 Task: Add Mrm Sour Berry Flavored Driven Dry Scoop Pre-Workout Boost to the cart.
Action: Mouse moved to (228, 124)
Screenshot: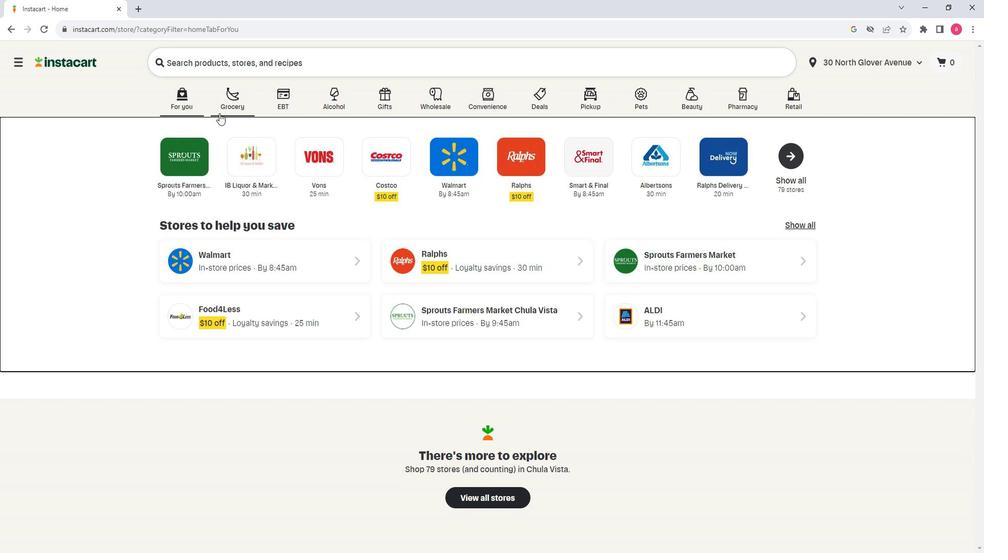
Action: Mouse pressed left at (228, 124)
Screenshot: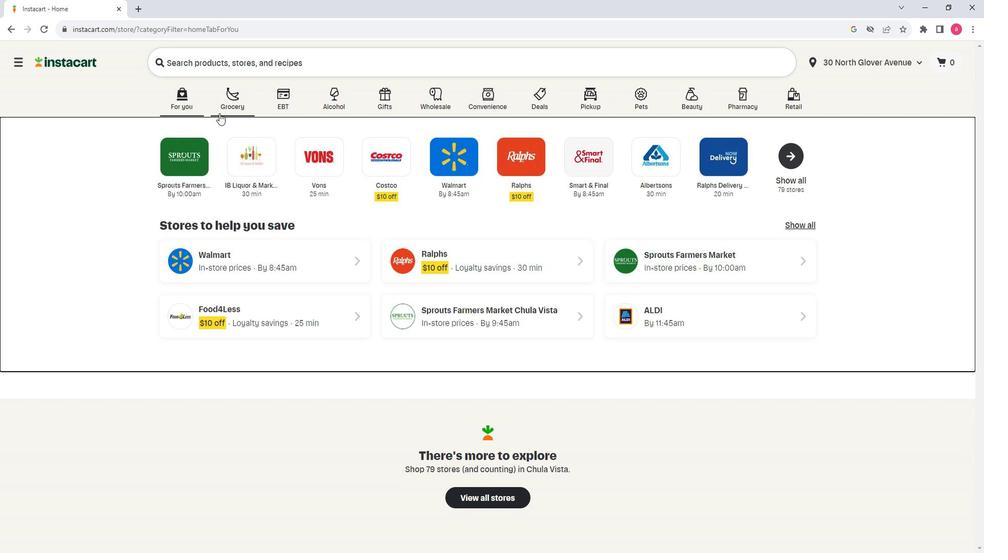 
Action: Mouse moved to (340, 307)
Screenshot: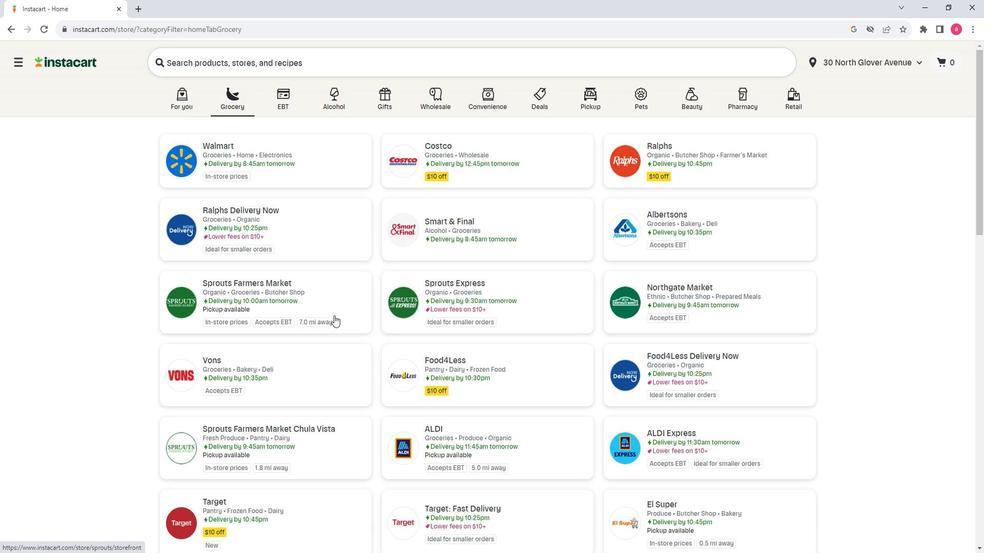 
Action: Mouse pressed left at (340, 307)
Screenshot: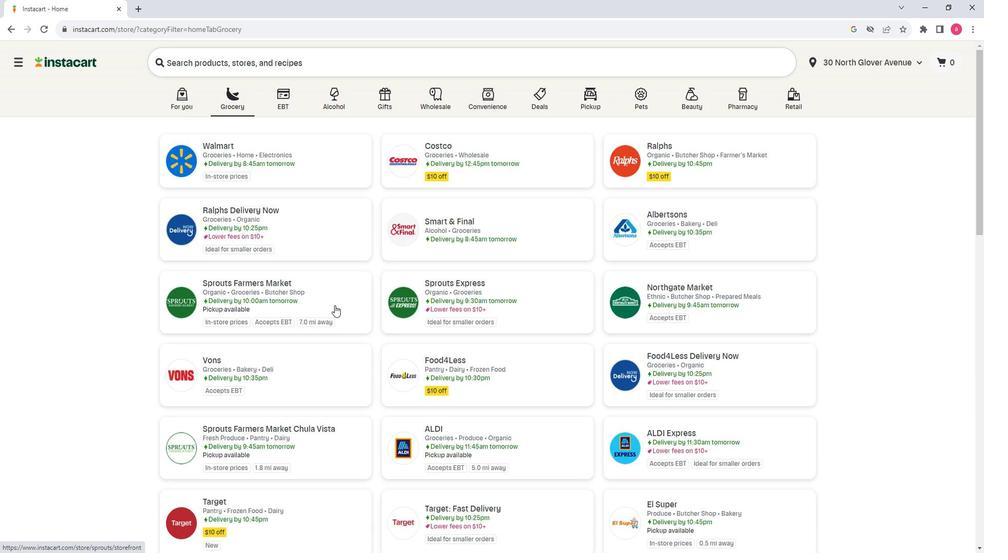 
Action: Mouse moved to (107, 321)
Screenshot: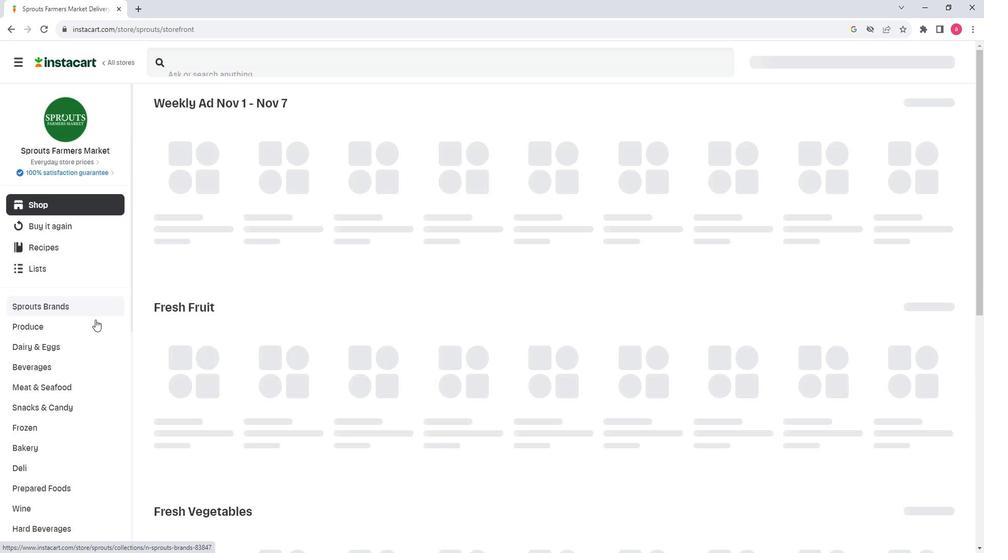 
Action: Mouse scrolled (107, 321) with delta (0, 0)
Screenshot: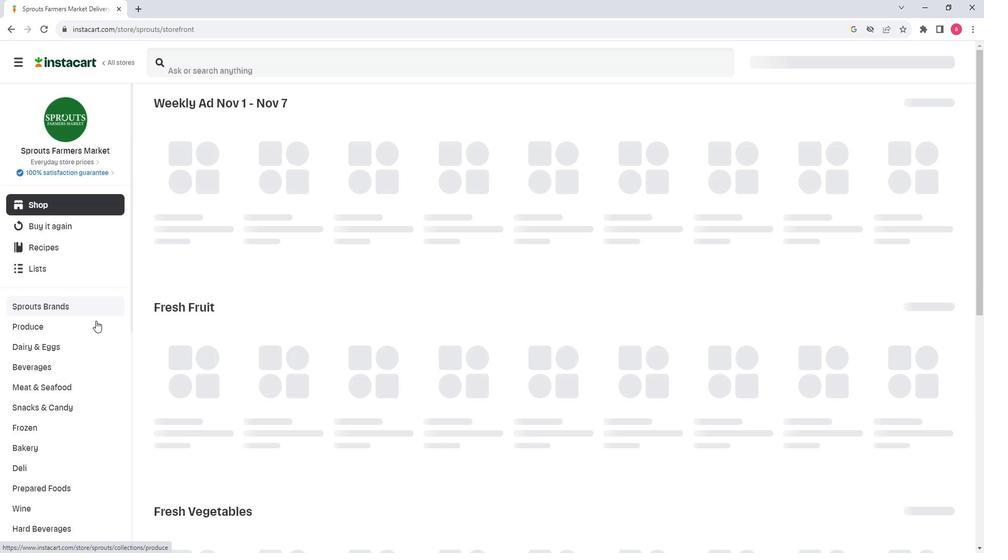 
Action: Mouse scrolled (107, 321) with delta (0, 0)
Screenshot: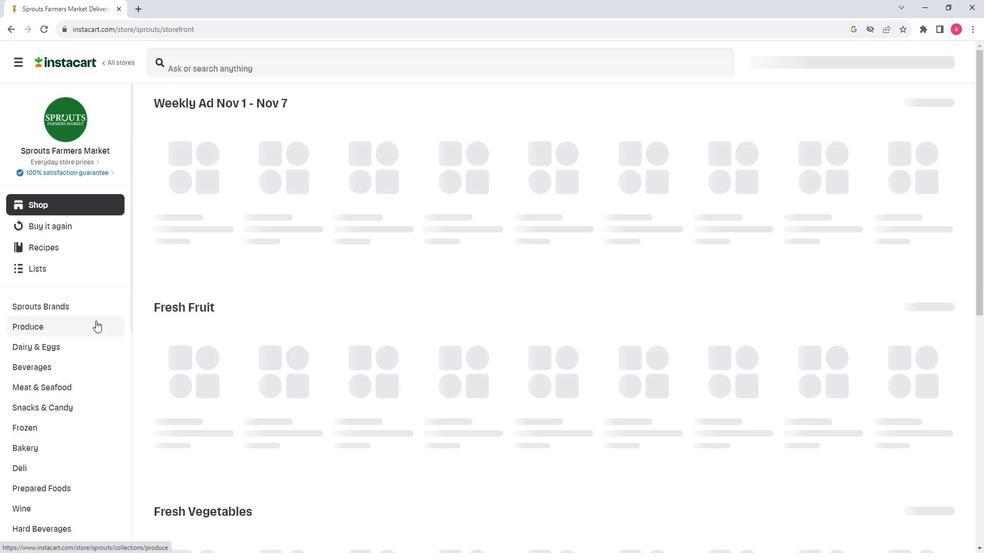 
Action: Mouse scrolled (107, 321) with delta (0, 0)
Screenshot: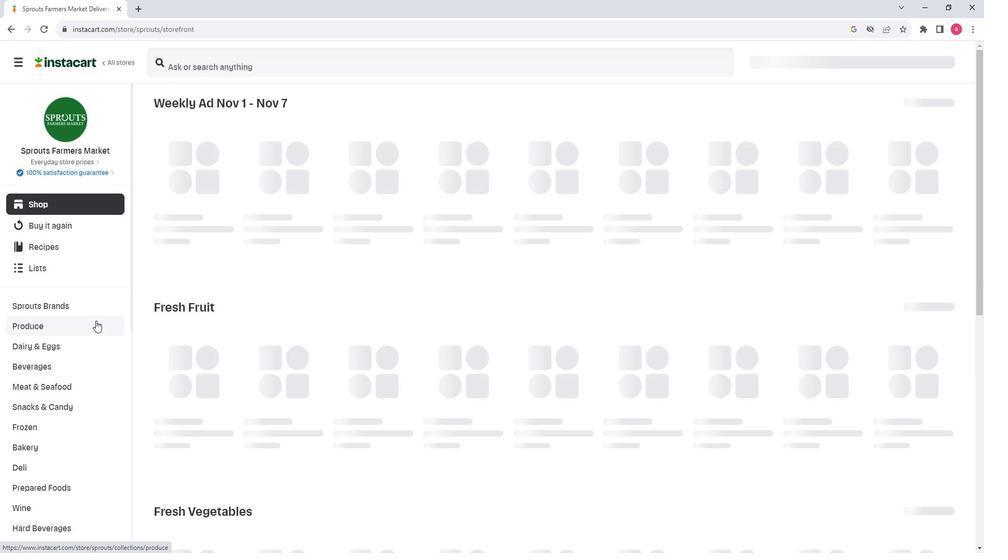 
Action: Mouse scrolled (107, 321) with delta (0, 0)
Screenshot: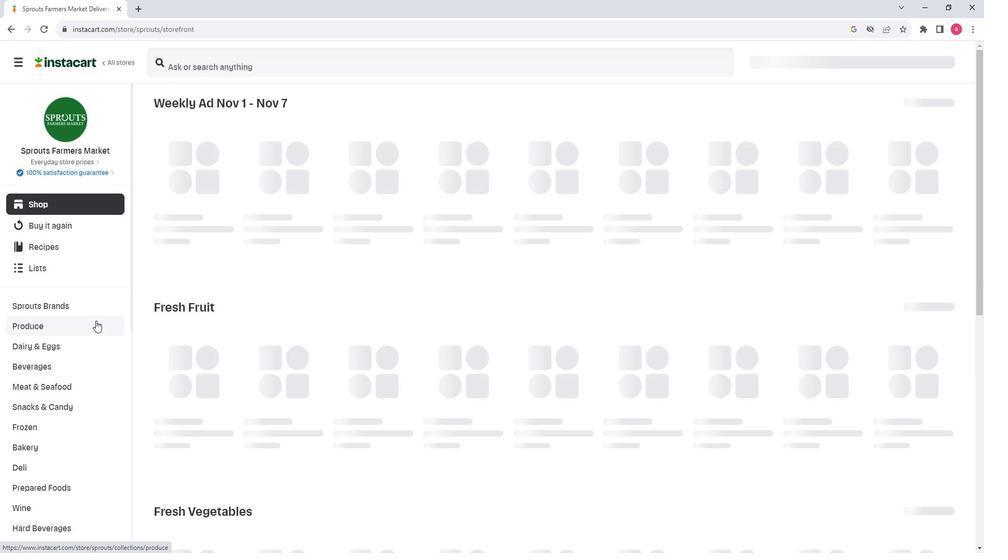 
Action: Mouse scrolled (107, 321) with delta (0, 0)
Screenshot: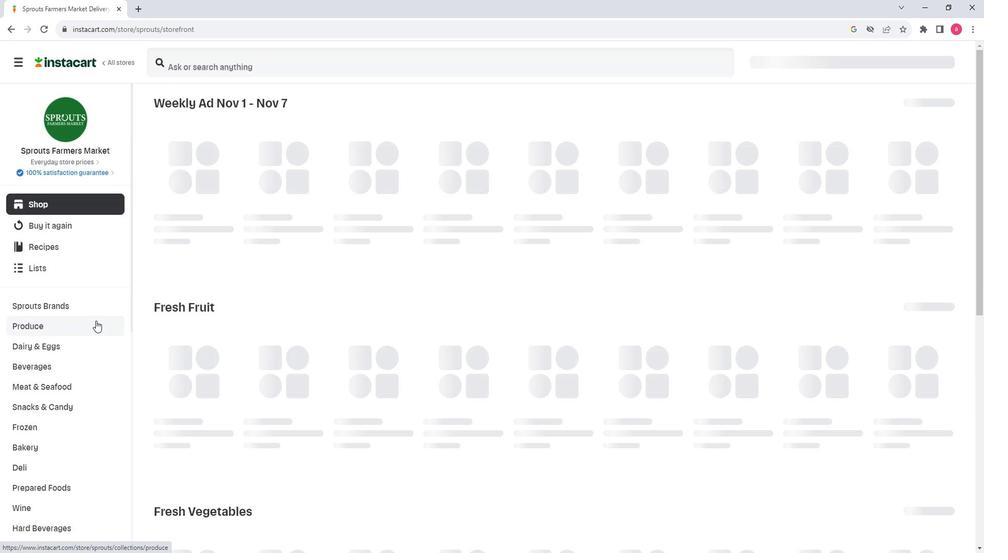 
Action: Mouse moved to (78, 436)
Screenshot: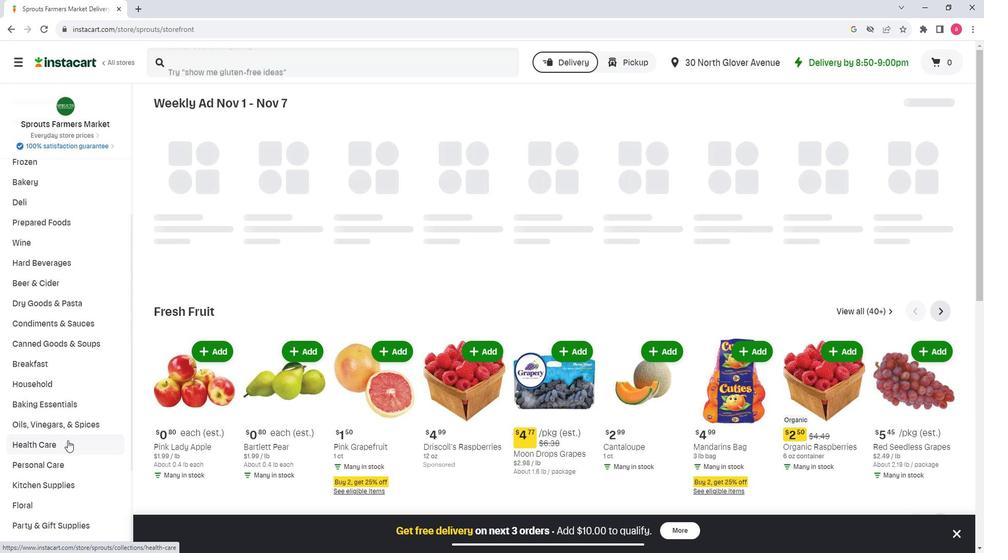 
Action: Mouse pressed left at (78, 436)
Screenshot: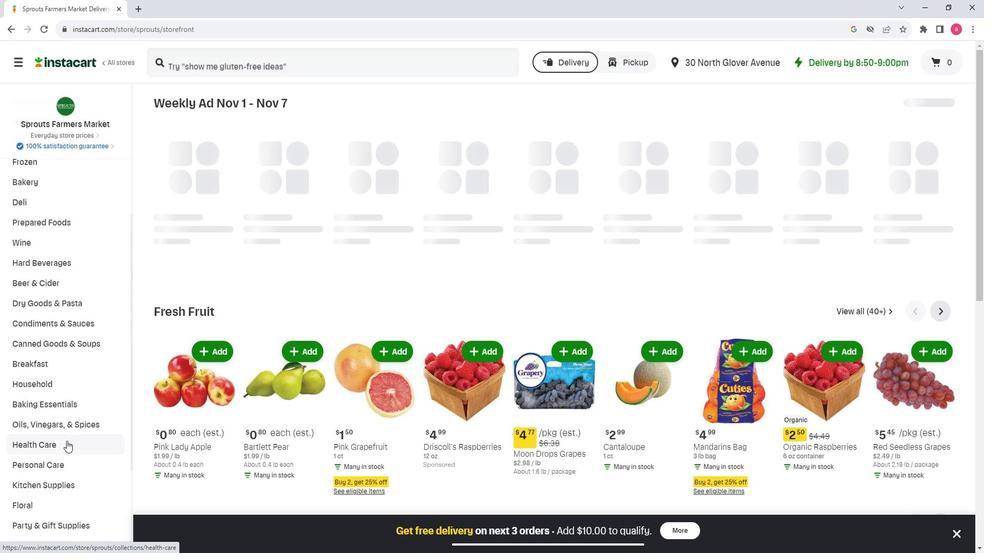 
Action: Mouse moved to (736, 143)
Screenshot: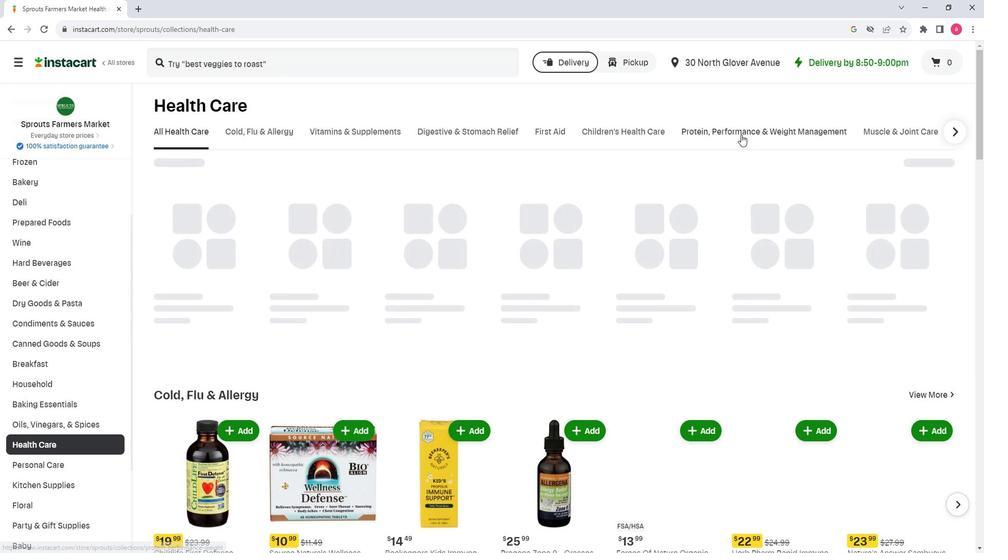 
Action: Mouse pressed left at (736, 143)
Screenshot: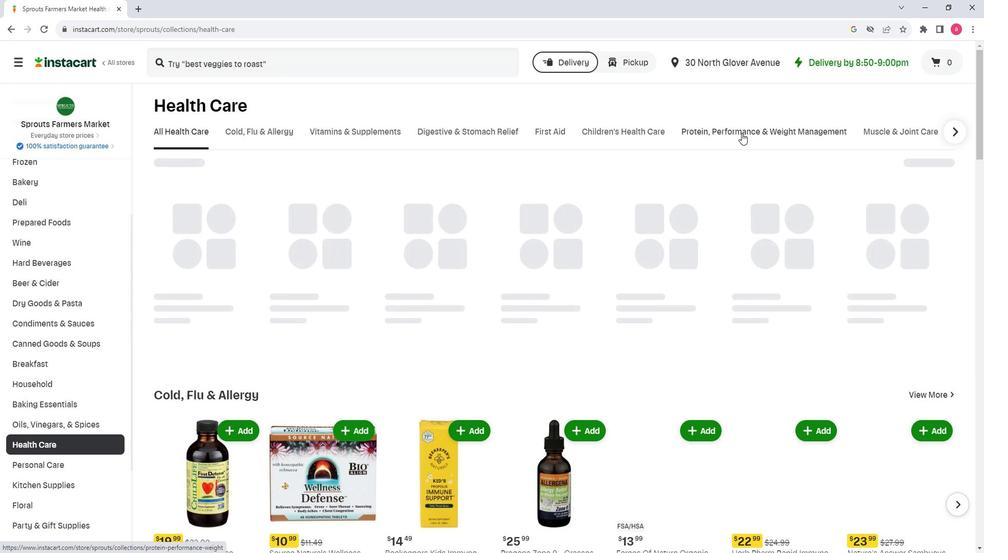 
Action: Mouse moved to (465, 185)
Screenshot: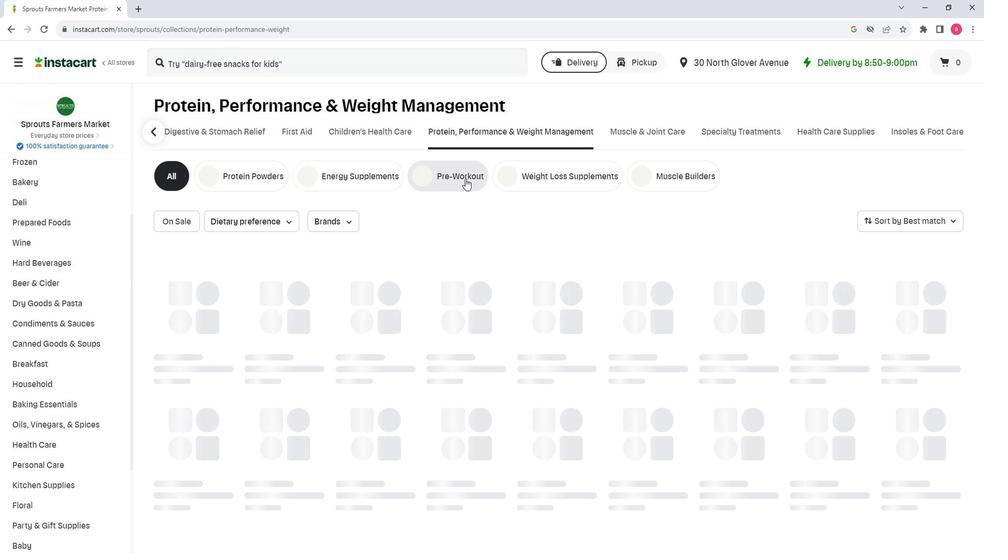
Action: Mouse pressed left at (465, 185)
Screenshot: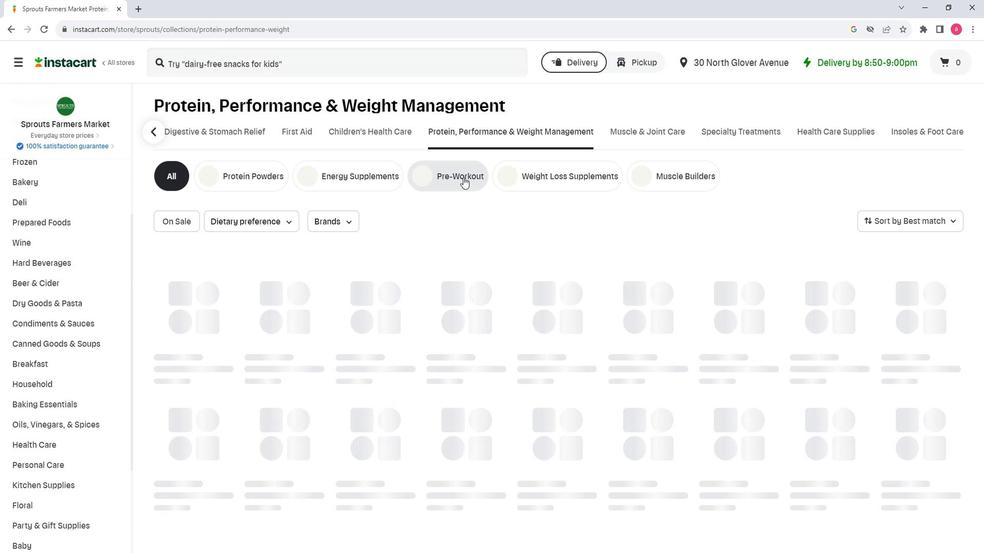 
Action: Mouse moved to (235, 87)
Screenshot: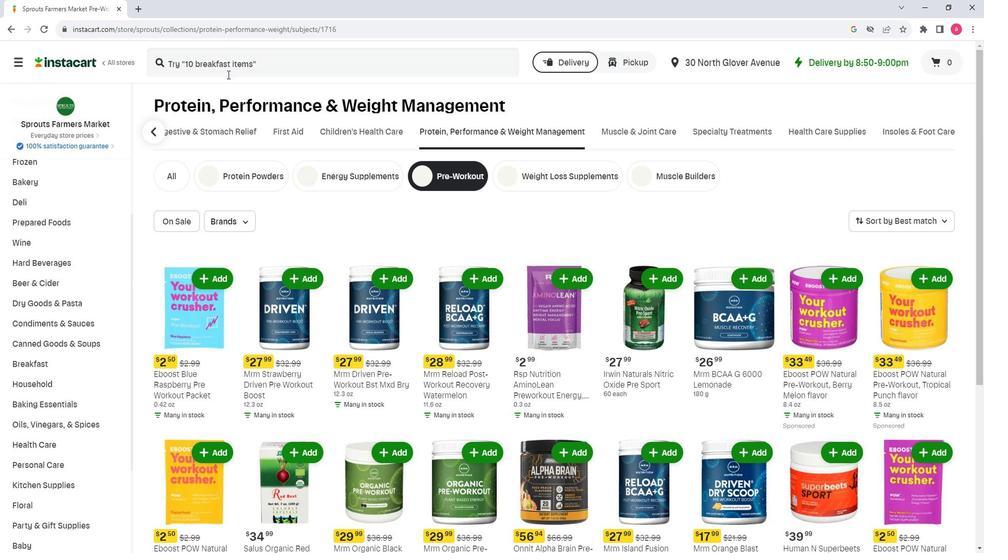 
Action: Mouse pressed left at (235, 87)
Screenshot: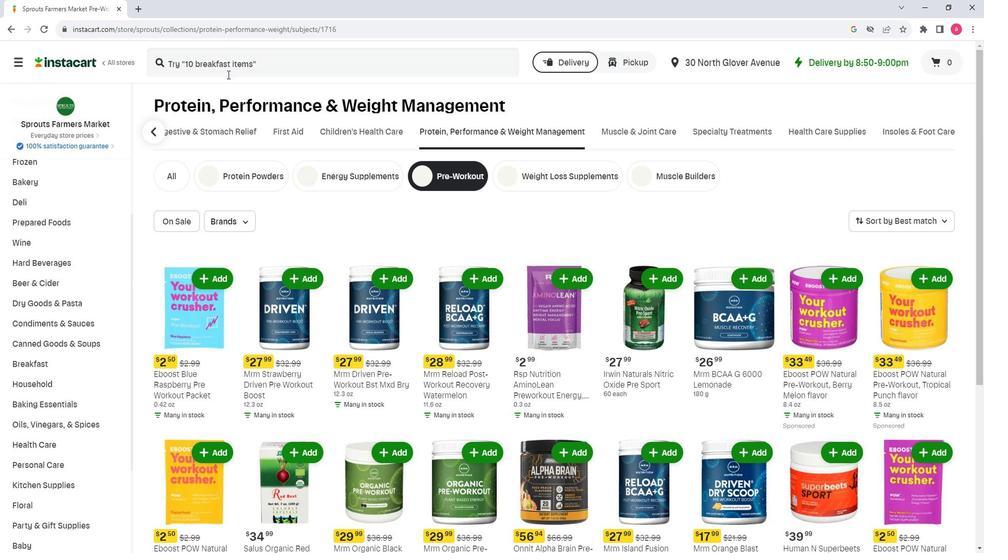 
Action: Key pressed <Key.shift>Mrm<Key.space><Key.shift><Key.shift><Key.shift><Key.shift><Key.shift><Key.shift><Key.shift><Key.shift><Key.shift><Key.shift><Key.shift>Sour<Key.space><Key.shift><Key.shift><Key.shift><Key.shift><Key.shift><Key.shift><Key.shift><Key.shift><Key.shift><Key.shift><Key.shift><Key.shift><Key.shift><Key.shift><Key.shift><Key.shift>Berry
Screenshot: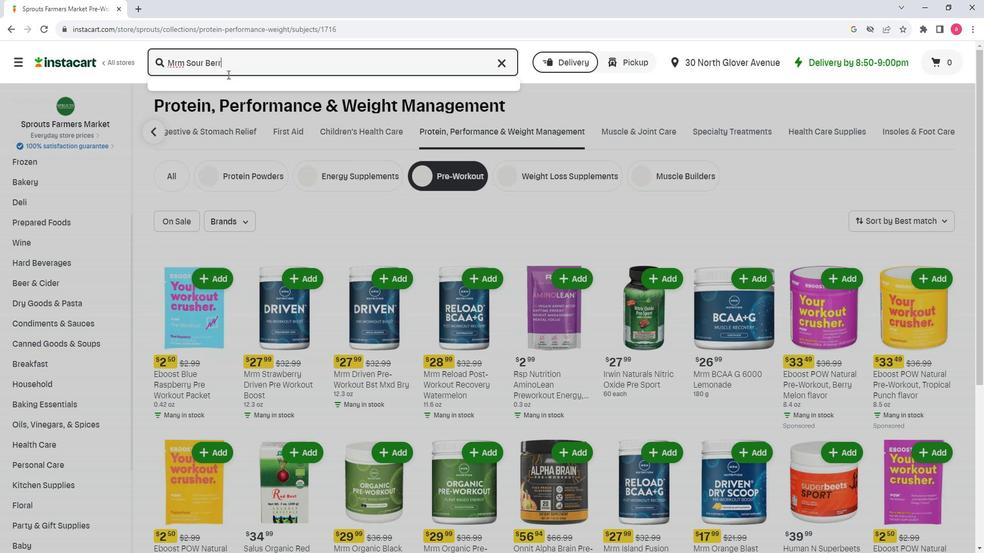 
Action: Mouse moved to (235, 86)
Screenshot: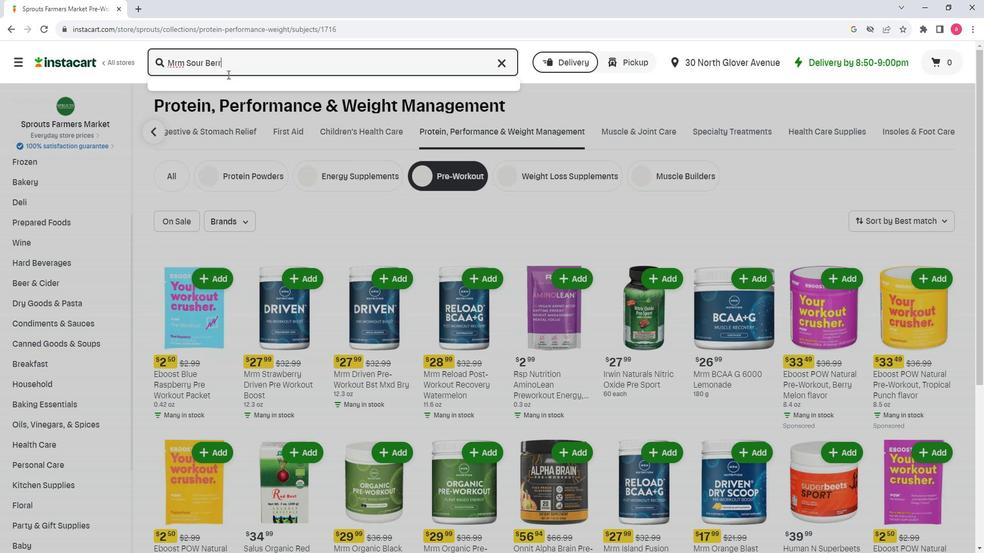 
Action: Key pressed <Key.space><Key.shift><Key.shift><Key.shift><Key.shift><Key.shift><Key.shift><Key.shift><Key.shift><Key.shift><Key.shift><Key.shift><Key.shift><Key.shift><Key.shift><Key.shift><Key.shift><Key.shift><Key.shift><Key.shift><Key.shift><Key.shift><Key.shift><Key.shift><Key.shift><Key.shift><Key.shift><Key.shift><Key.shift><Key.shift><Key.shift><Key.shift><Key.shift><Key.shift><Key.shift><Key.shift><Key.shift><Key.shift><Key.shift><Key.shift>Flavored<Key.space><Key.shift>Driven<Key.space><Key.shift>Dry<Key.space><Key.shift>Scoop<Key.space><Key.shift>Pre-<Key.shift>Workout<Key.space><Key.shift><Key.shift><Key.shift><Key.shift><Key.shift><Key.shift><Key.shift><Key.shift><Key.shift><Key.shift><Key.shift><Key.shift><Key.shift><Key.shift><Key.shift><Key.shift><Key.shift><Key.shift><Key.shift><Key.shift><Key.shift><Key.shift><Key.shift><Key.shift>Boost<Key.enter>
Screenshot: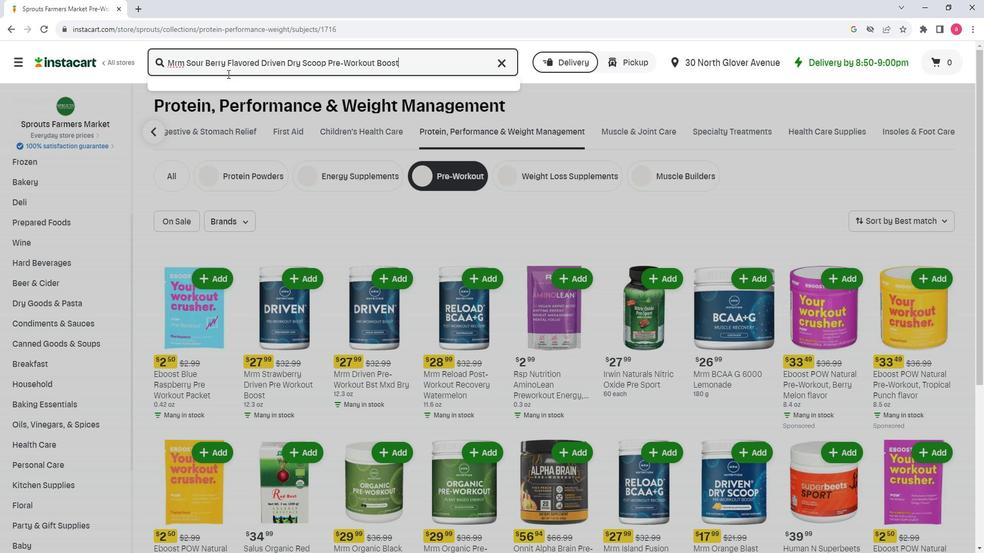 
Action: Mouse moved to (418, 164)
Screenshot: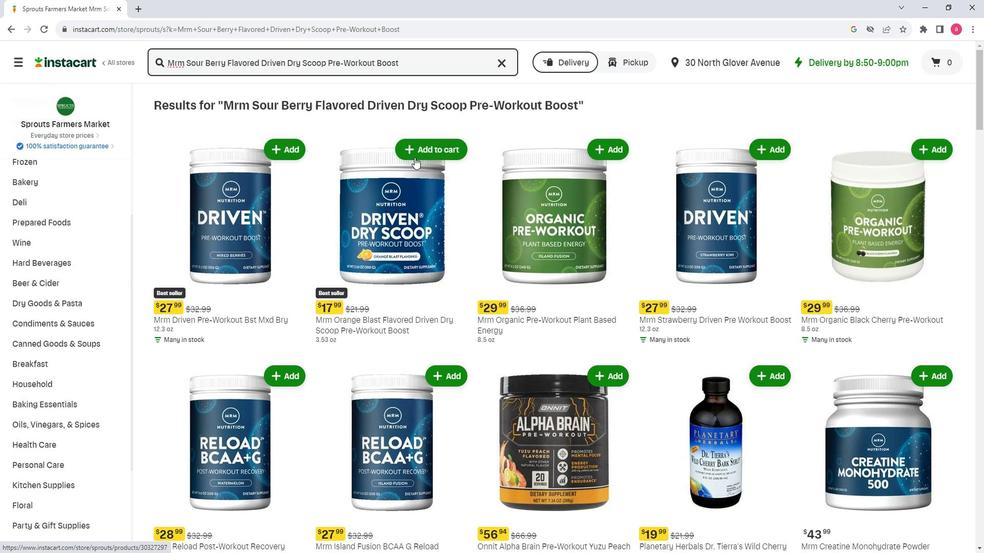 
Action: Mouse pressed left at (418, 164)
Screenshot: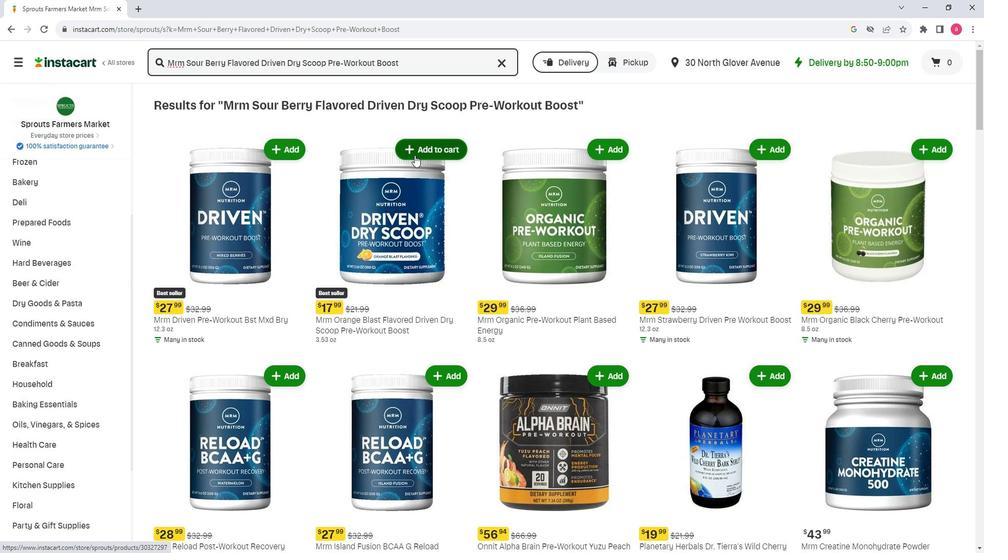 
Action: Mouse moved to (415, 210)
Screenshot: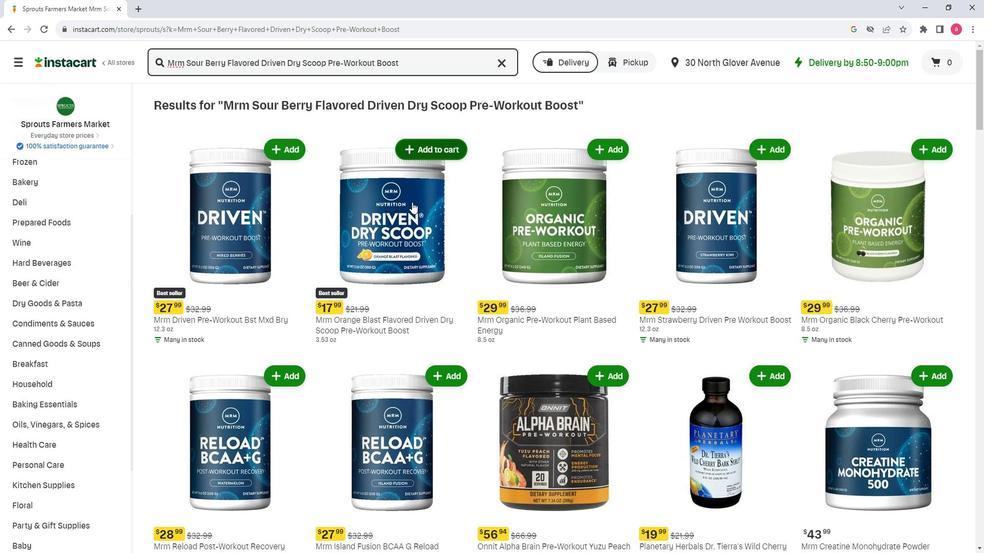 
